 Task: Create a rule from the Routing list, Task moved to a section -> Set Priority in the project TractLine , set the section as To-Do and set the priority of the task as  High.
Action: Mouse moved to (906, 85)
Screenshot: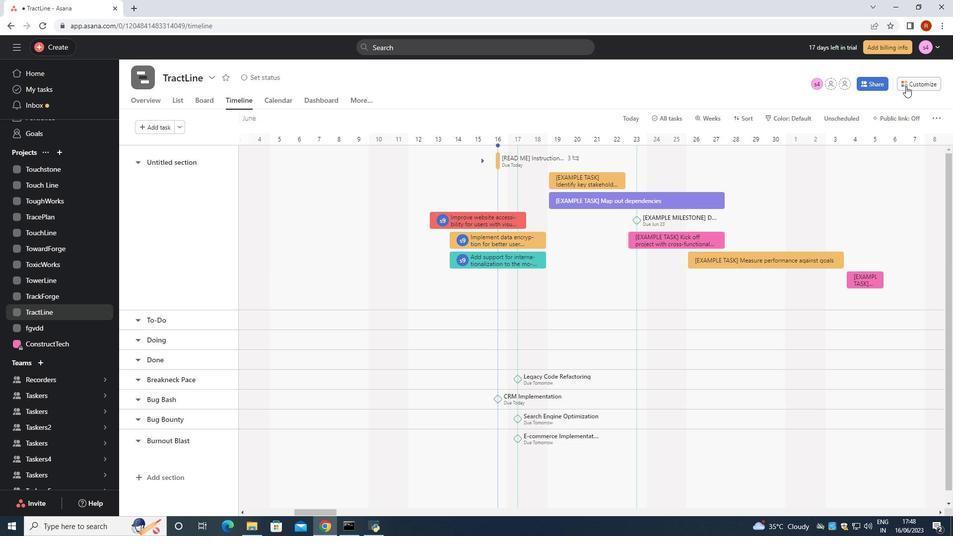 
Action: Mouse pressed left at (906, 85)
Screenshot: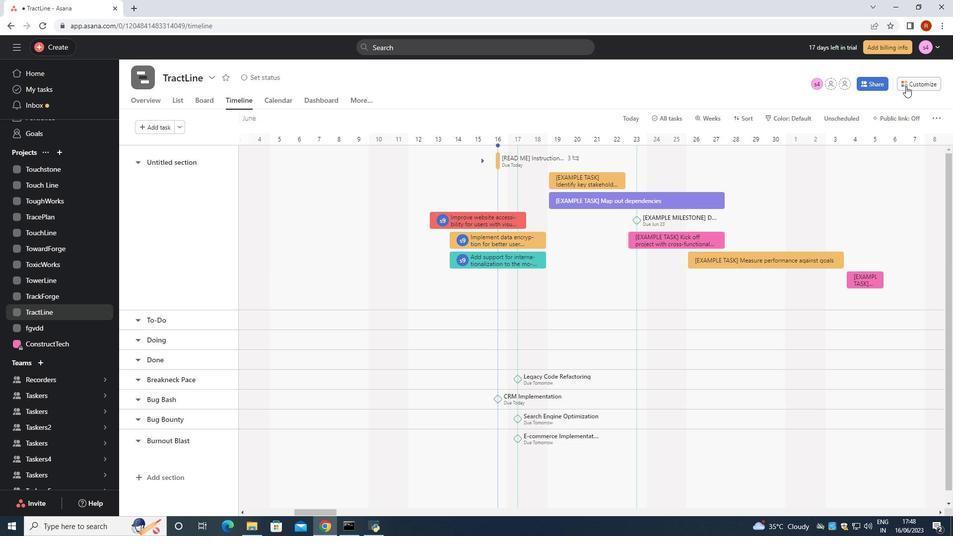 
Action: Mouse moved to (761, 214)
Screenshot: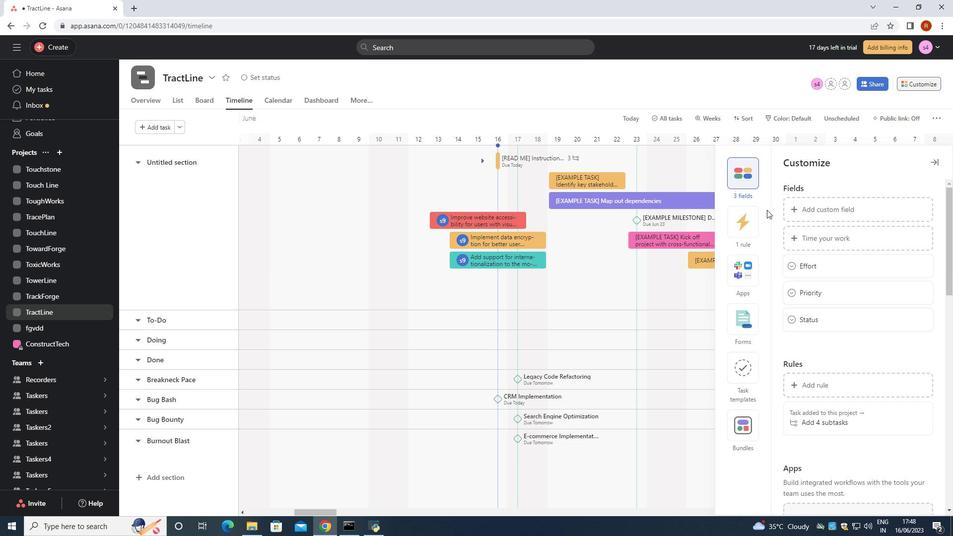 
Action: Mouse pressed left at (761, 214)
Screenshot: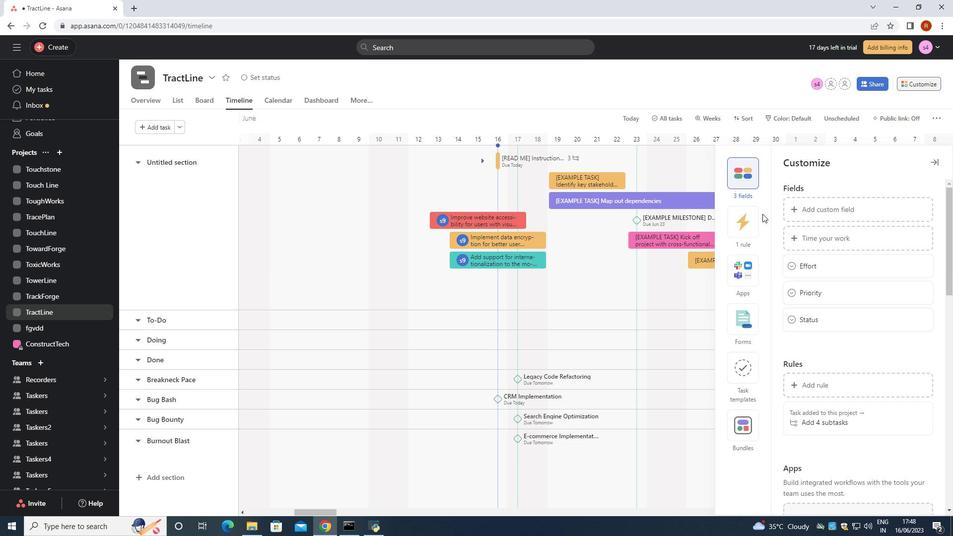 
Action: Mouse moved to (755, 218)
Screenshot: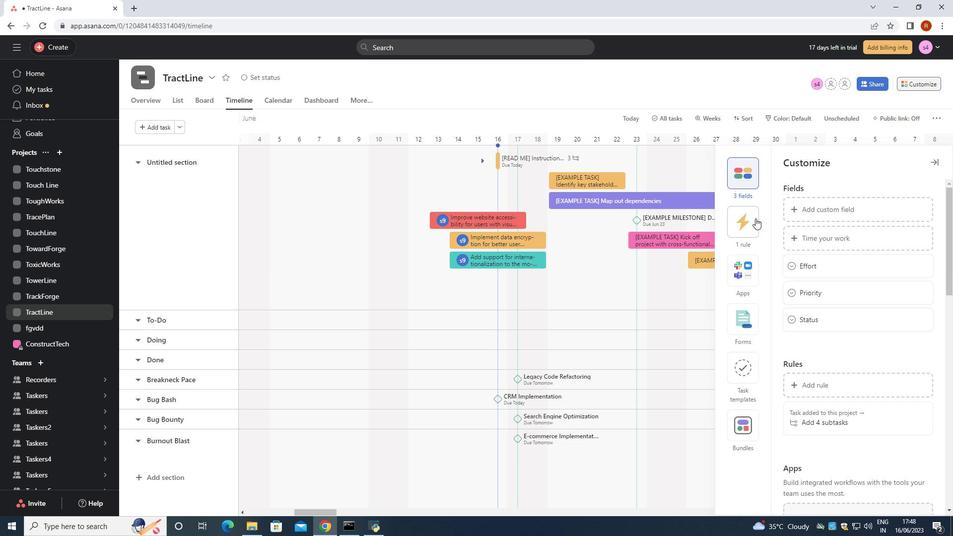 
Action: Mouse pressed left at (755, 218)
Screenshot: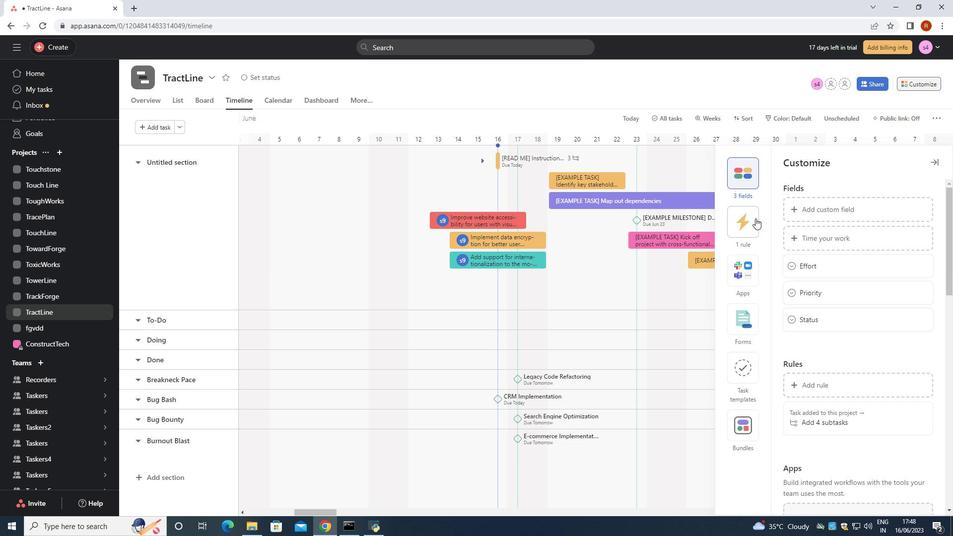 
Action: Mouse moved to (801, 211)
Screenshot: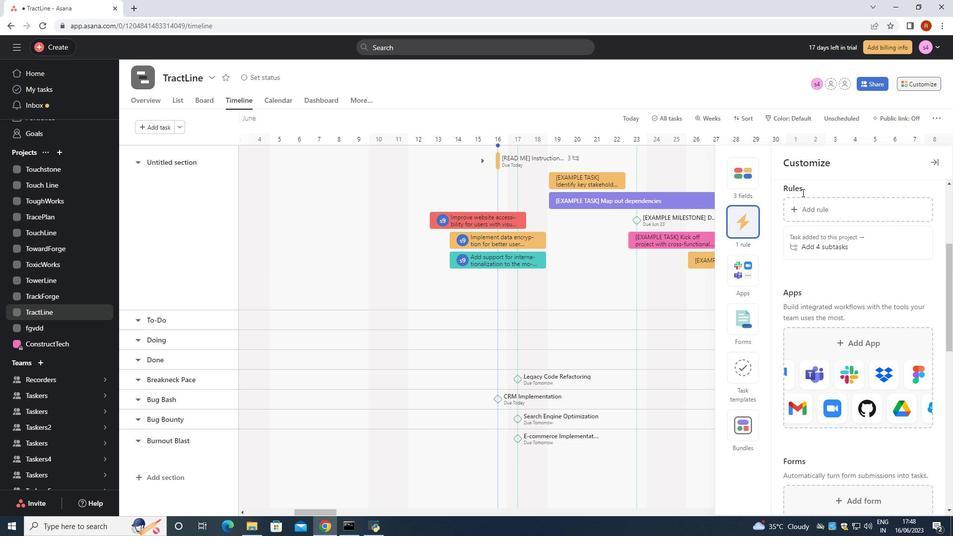 
Action: Mouse pressed left at (801, 211)
Screenshot: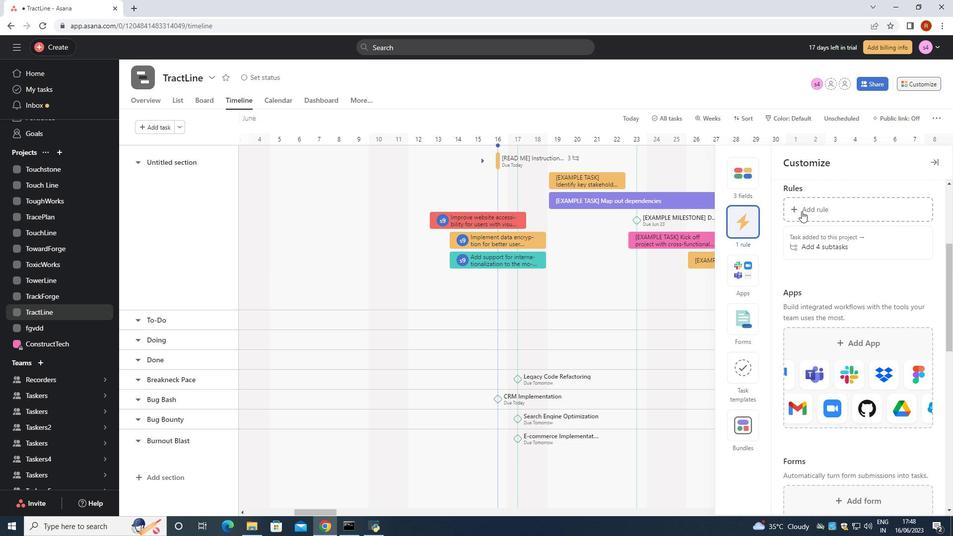 
Action: Mouse moved to (222, 126)
Screenshot: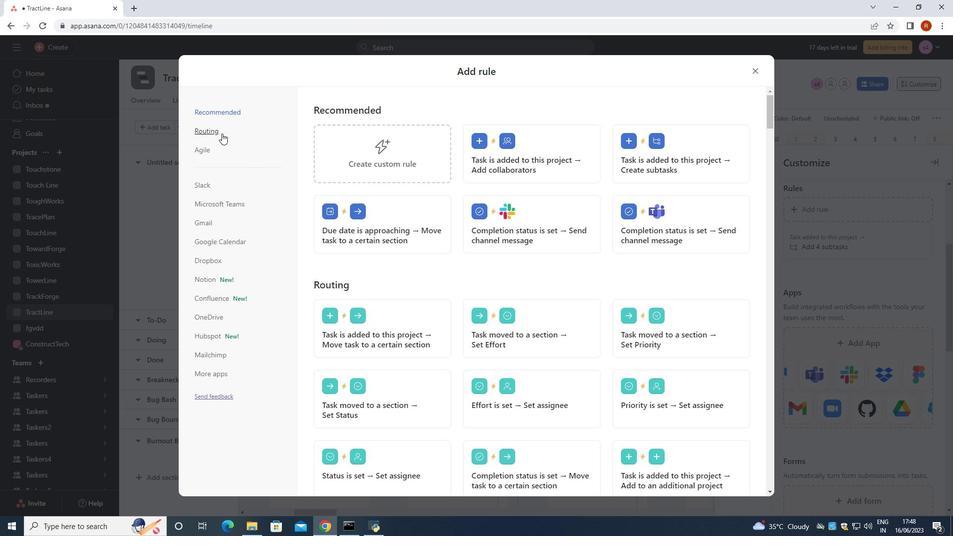 
Action: Mouse pressed left at (222, 126)
Screenshot: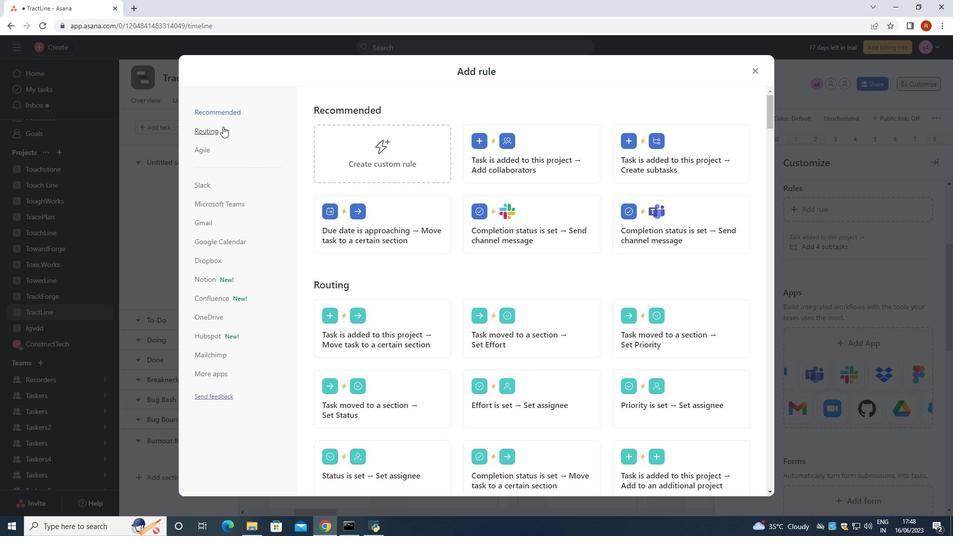 
Action: Mouse moved to (672, 160)
Screenshot: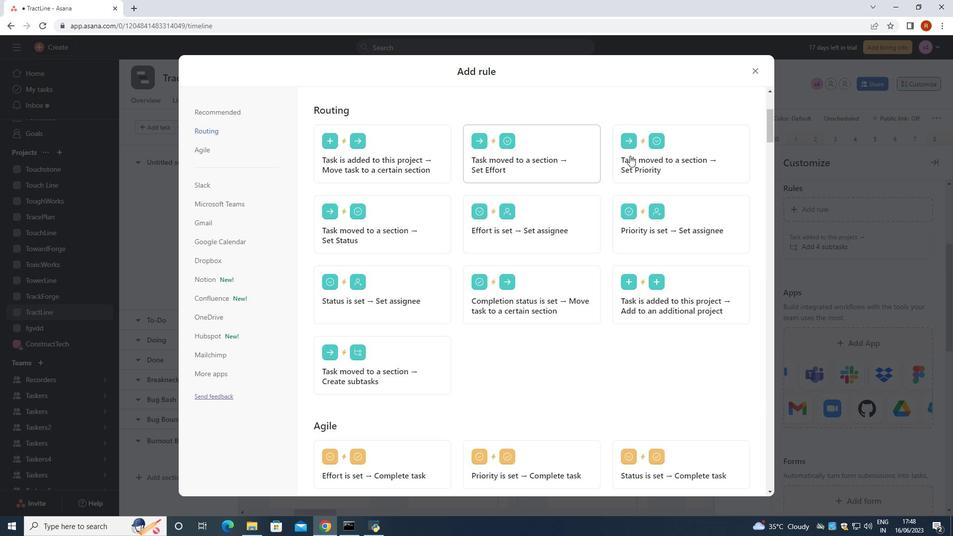 
Action: Mouse pressed left at (672, 160)
Screenshot: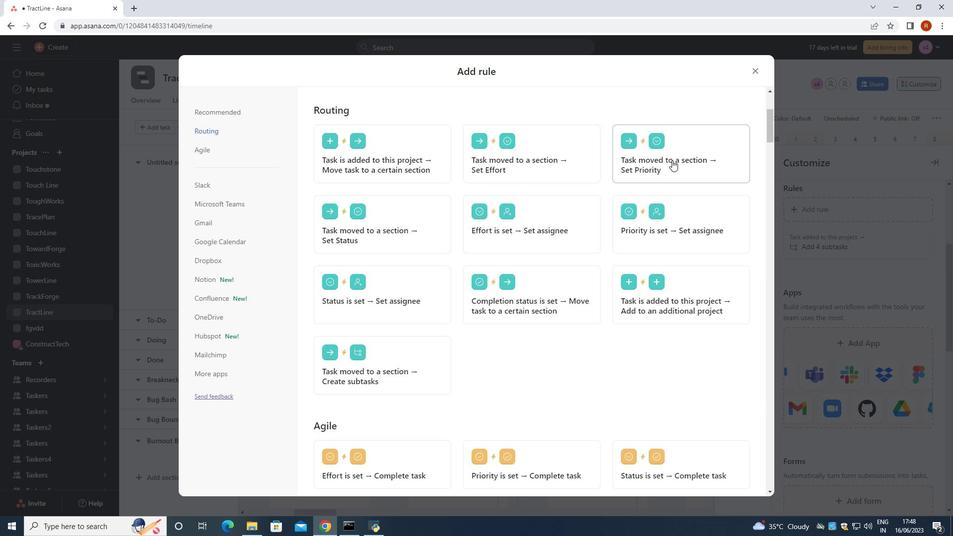 
Action: Mouse moved to (413, 257)
Screenshot: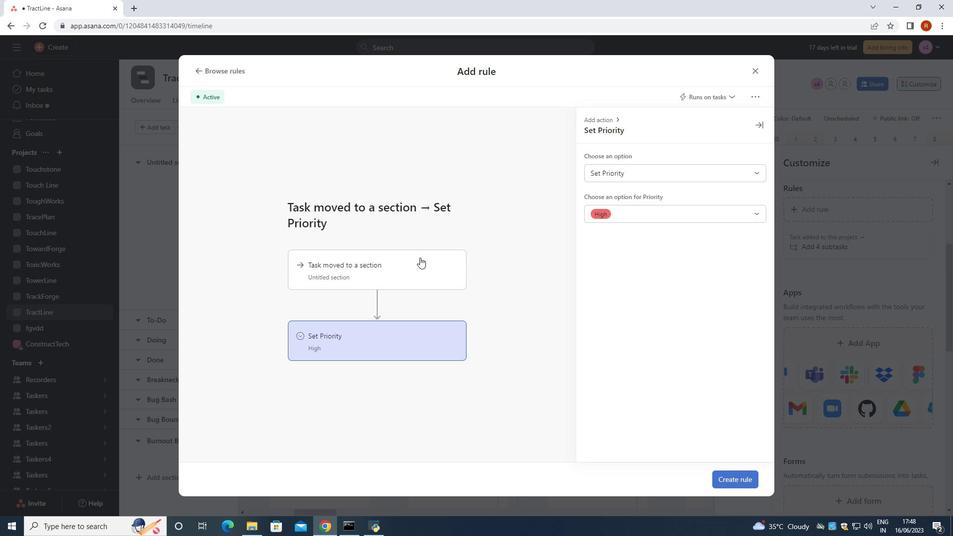
Action: Mouse pressed left at (413, 257)
Screenshot: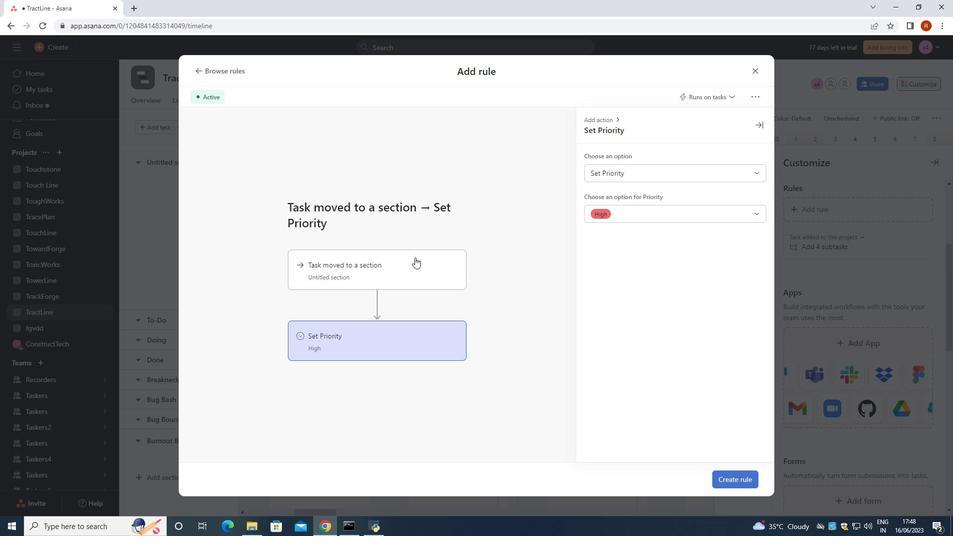 
Action: Mouse moved to (727, 171)
Screenshot: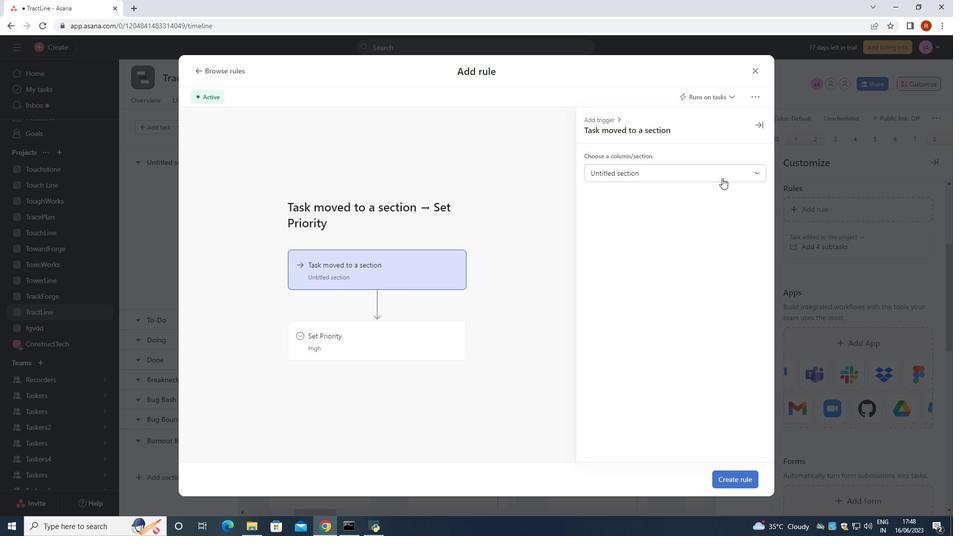 
Action: Mouse pressed left at (727, 171)
Screenshot: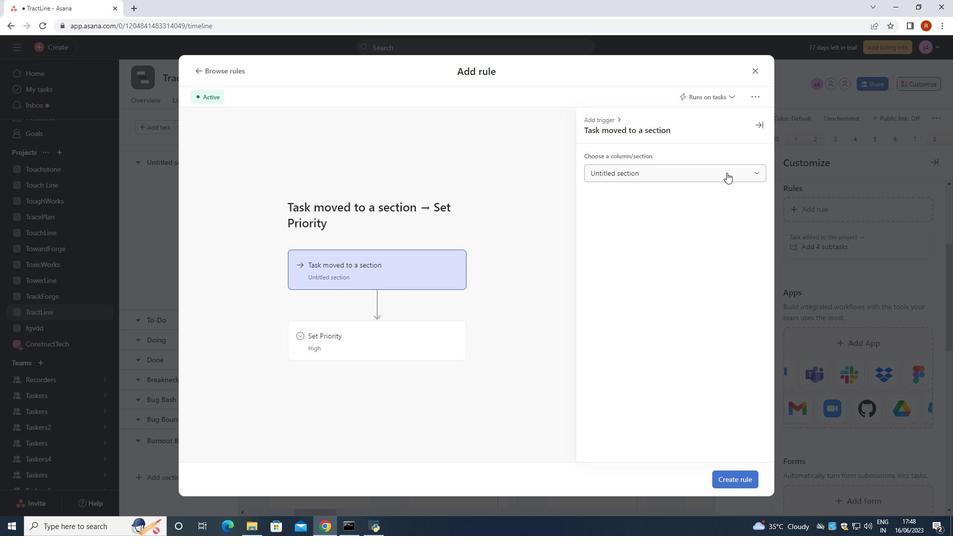 
Action: Mouse moved to (616, 216)
Screenshot: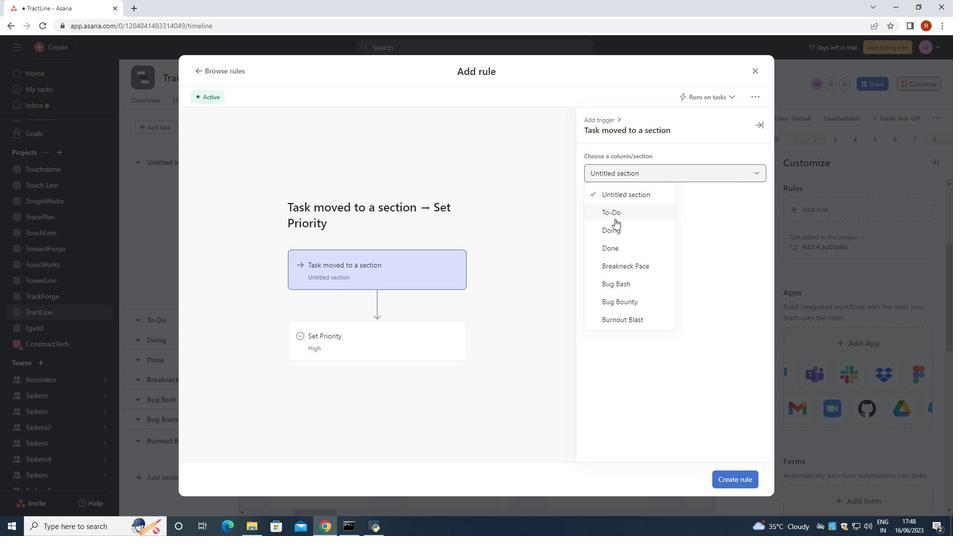 
Action: Mouse pressed left at (616, 216)
Screenshot: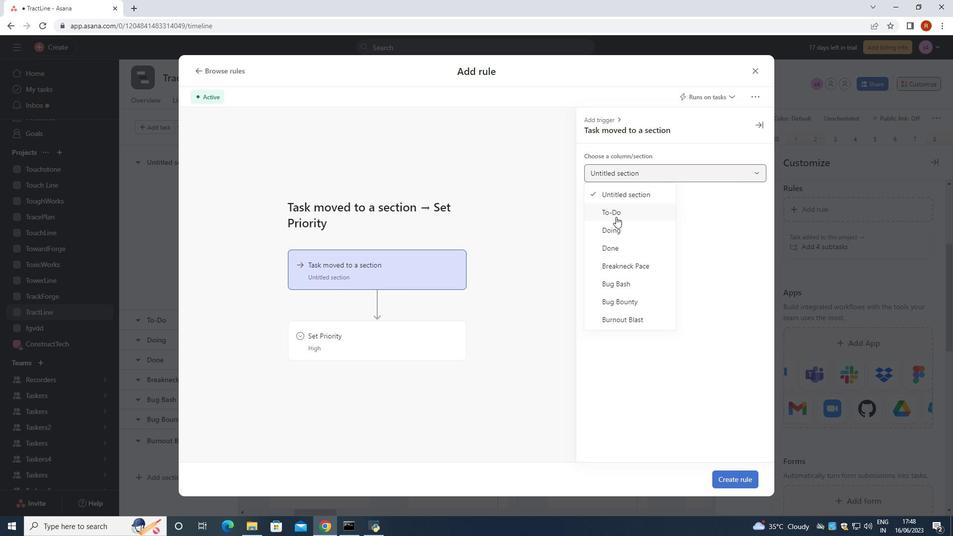 
Action: Mouse moved to (419, 338)
Screenshot: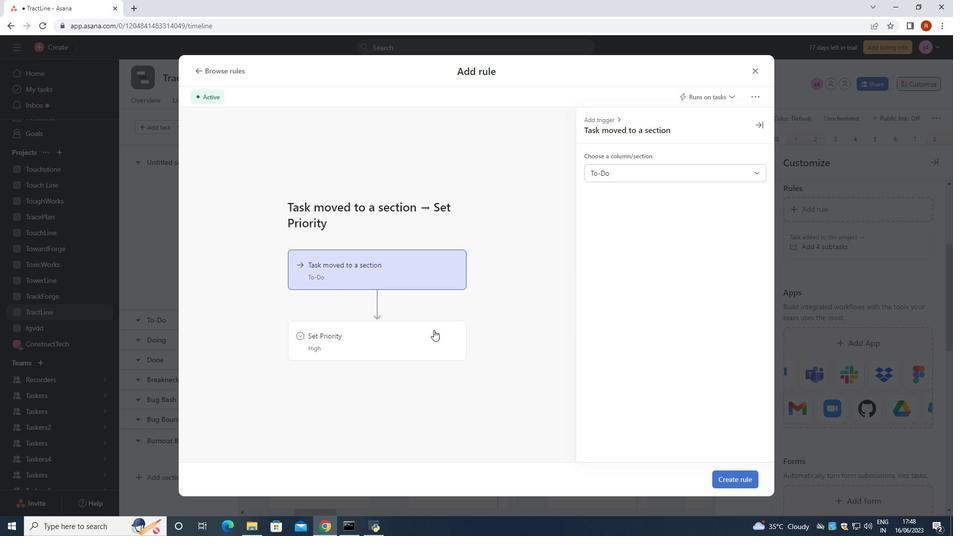 
Action: Mouse pressed left at (419, 338)
Screenshot: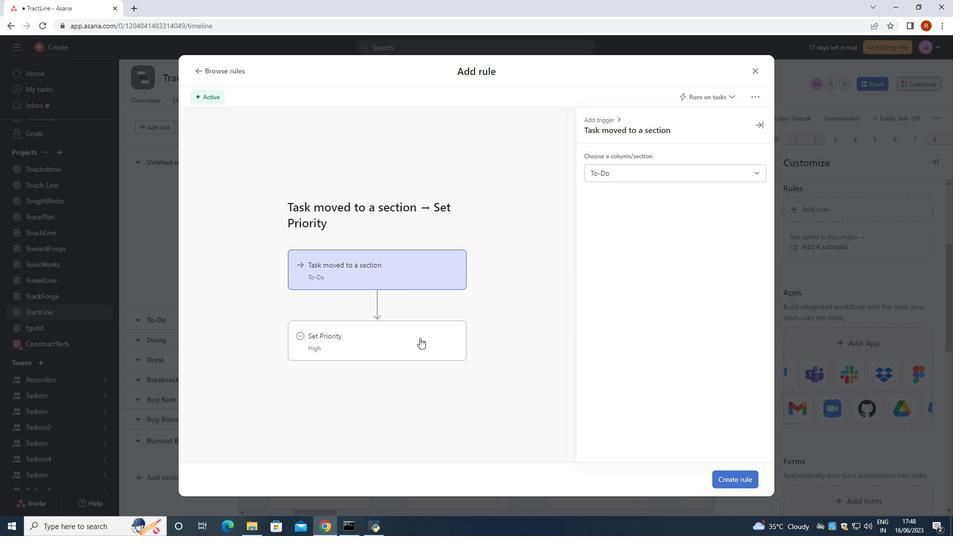 
Action: Mouse moved to (688, 218)
Screenshot: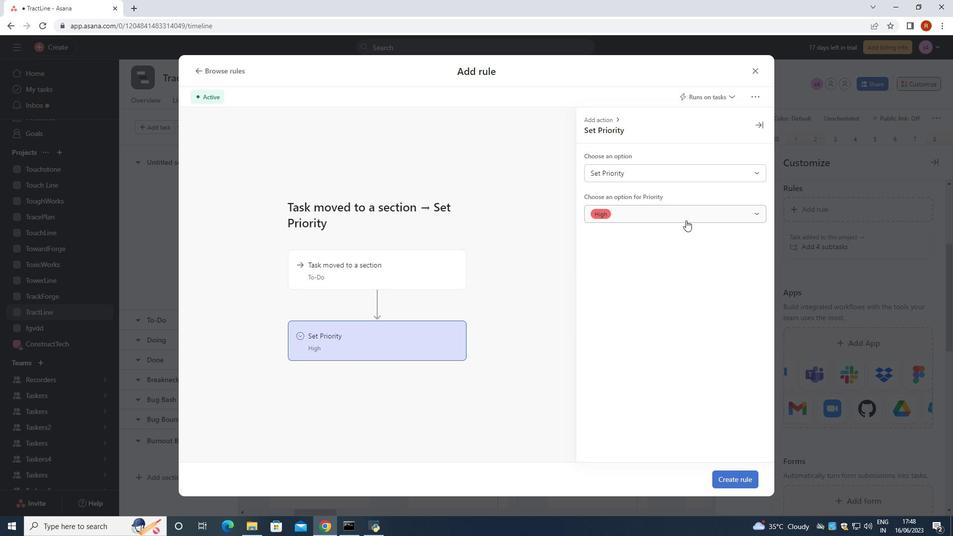 
Action: Mouse pressed left at (688, 218)
Screenshot: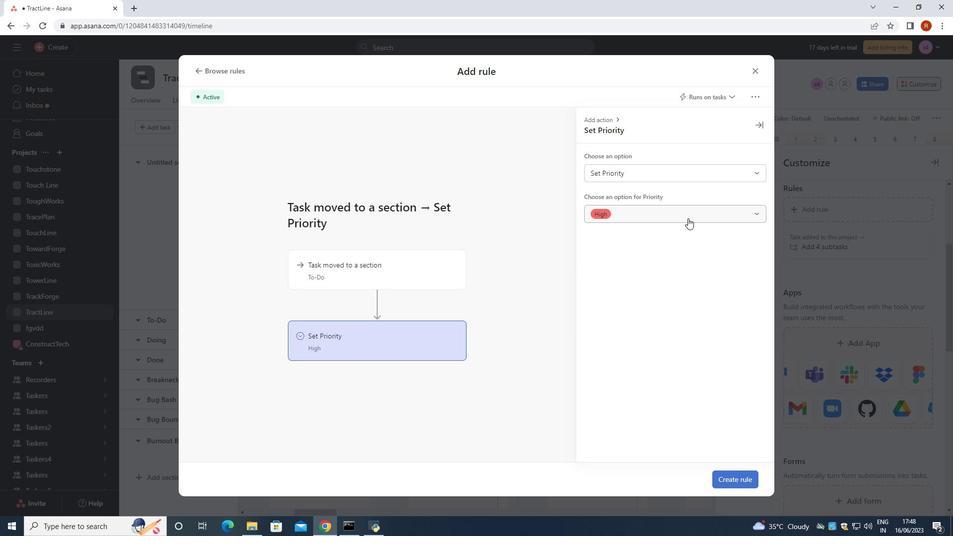 
Action: Mouse moved to (615, 233)
Screenshot: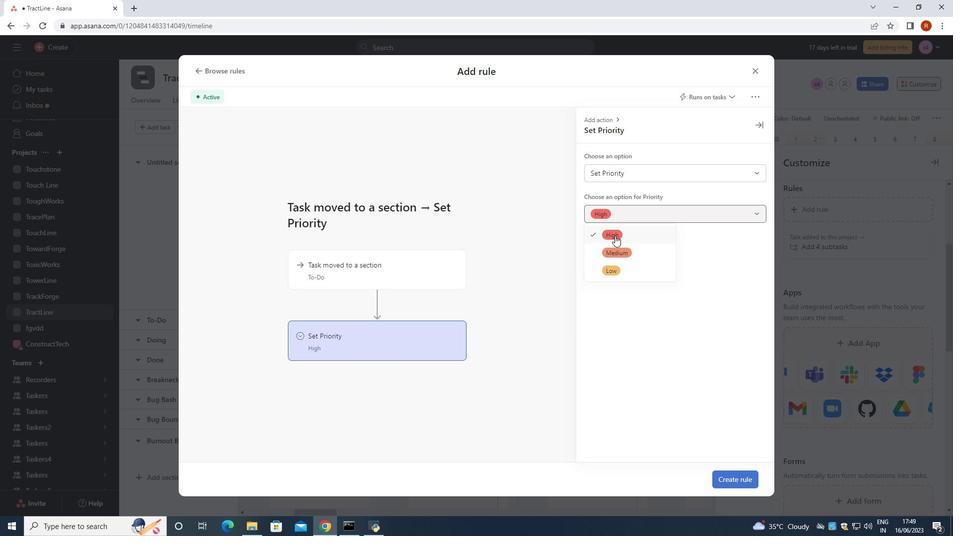 
Action: Mouse pressed left at (615, 233)
Screenshot: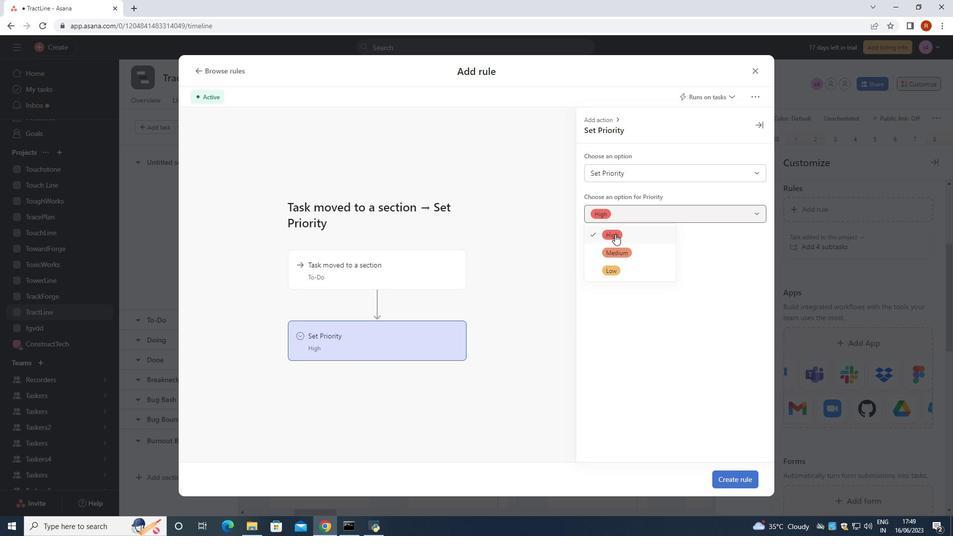 
Action: Mouse moved to (741, 483)
Screenshot: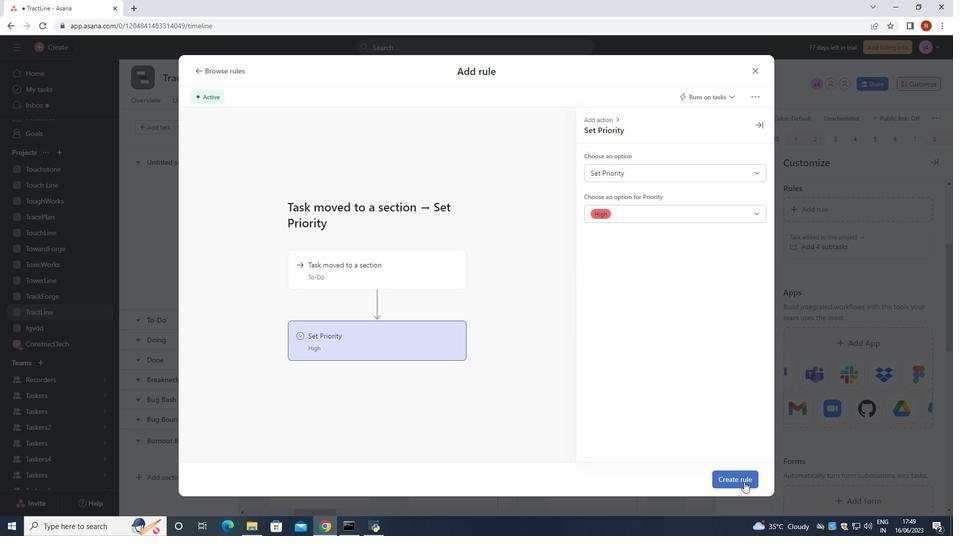 
Action: Mouse pressed left at (741, 483)
Screenshot: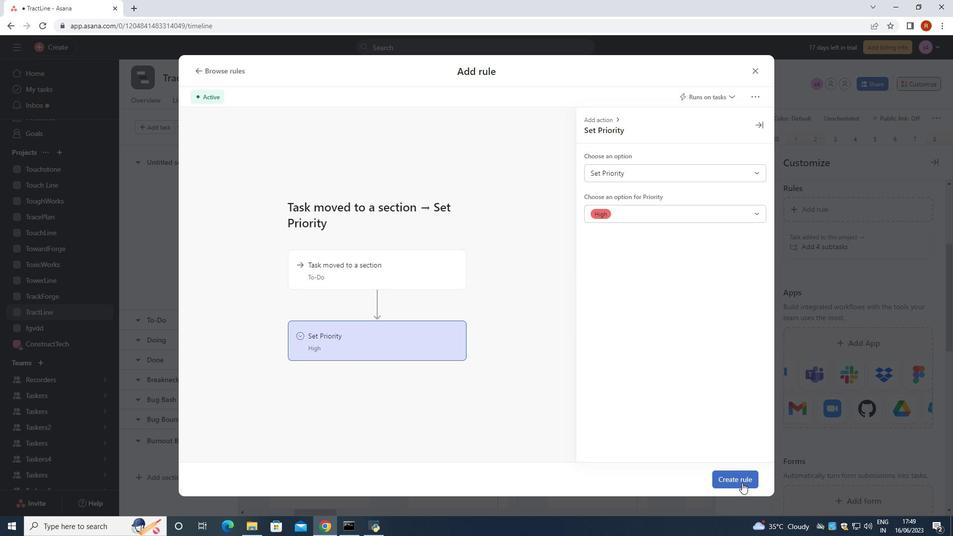 
Action: Mouse moved to (738, 480)
Screenshot: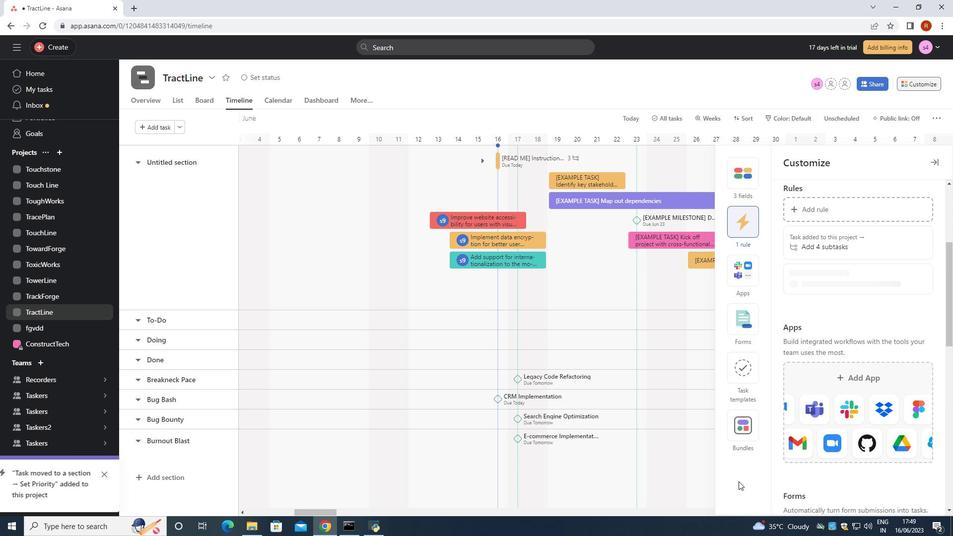 
